 Task: In the  document Animals.doc ,insert the clipart between heading and points ' search for women ' and adjust the shape height to  '2.7''
Action: Mouse moved to (203, 168)
Screenshot: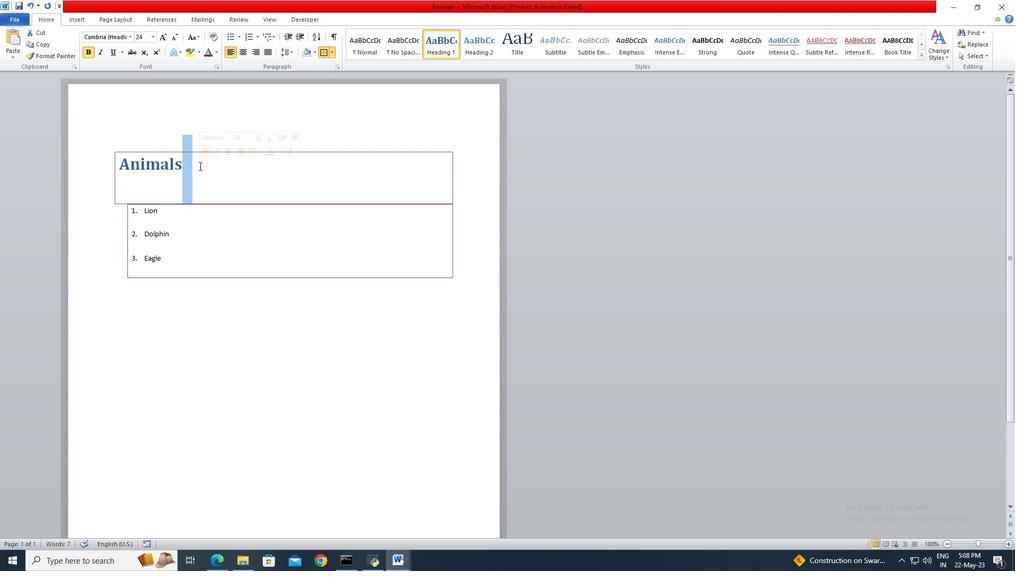 
Action: Mouse pressed left at (203, 168)
Screenshot: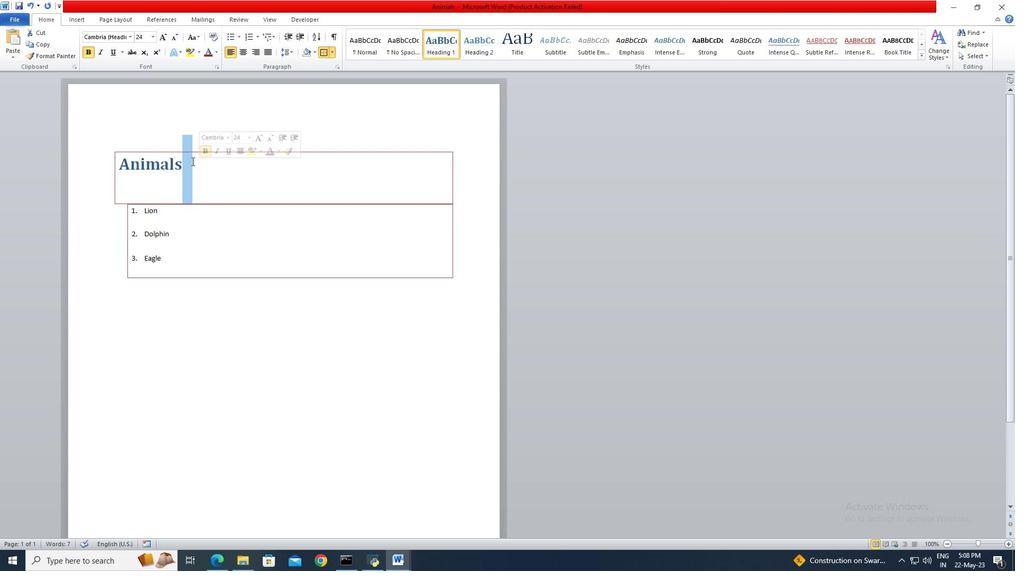 
Action: Mouse moved to (189, 166)
Screenshot: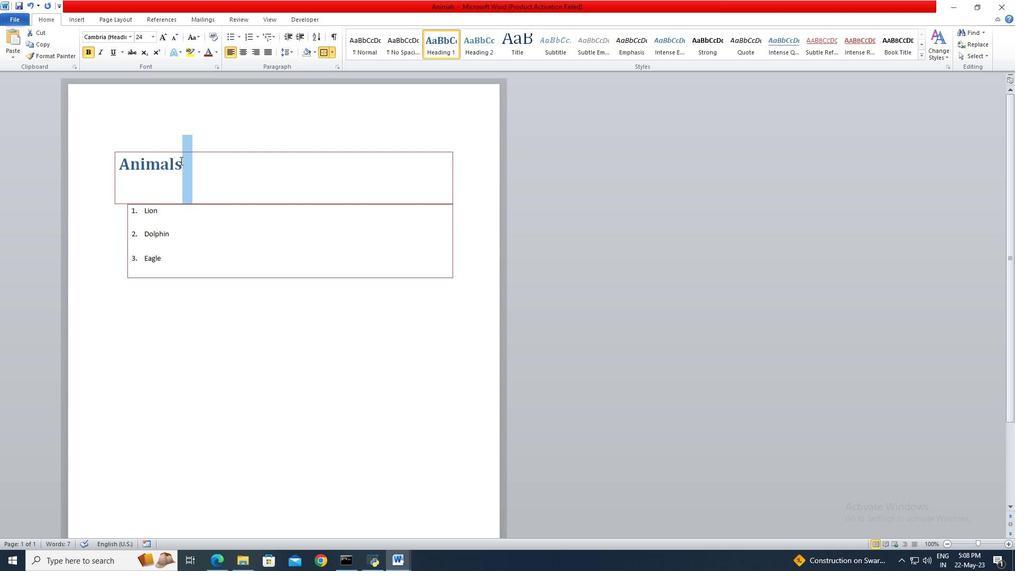 
Action: Mouse pressed left at (189, 166)
Screenshot: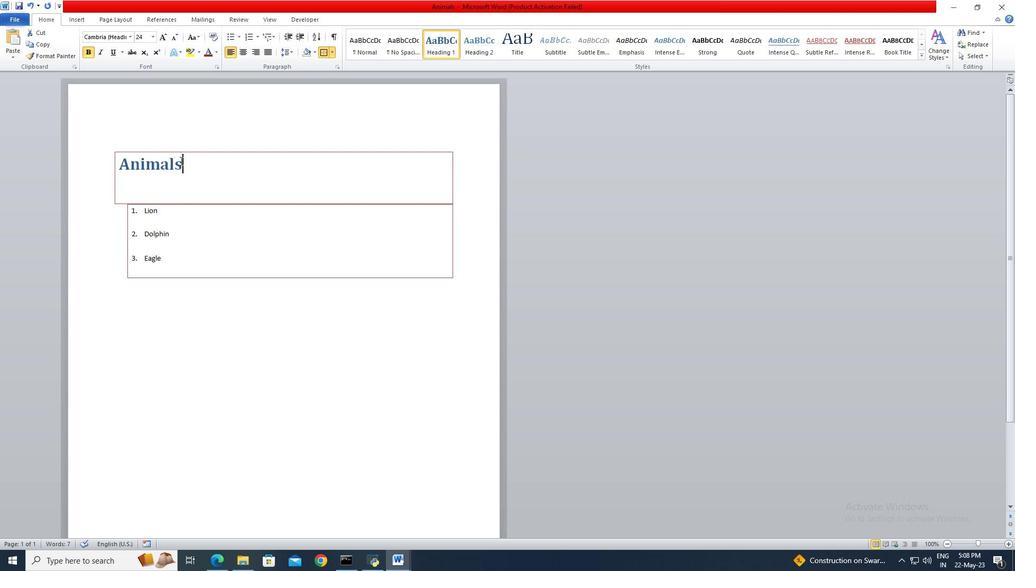 
Action: Mouse moved to (186, 164)
Screenshot: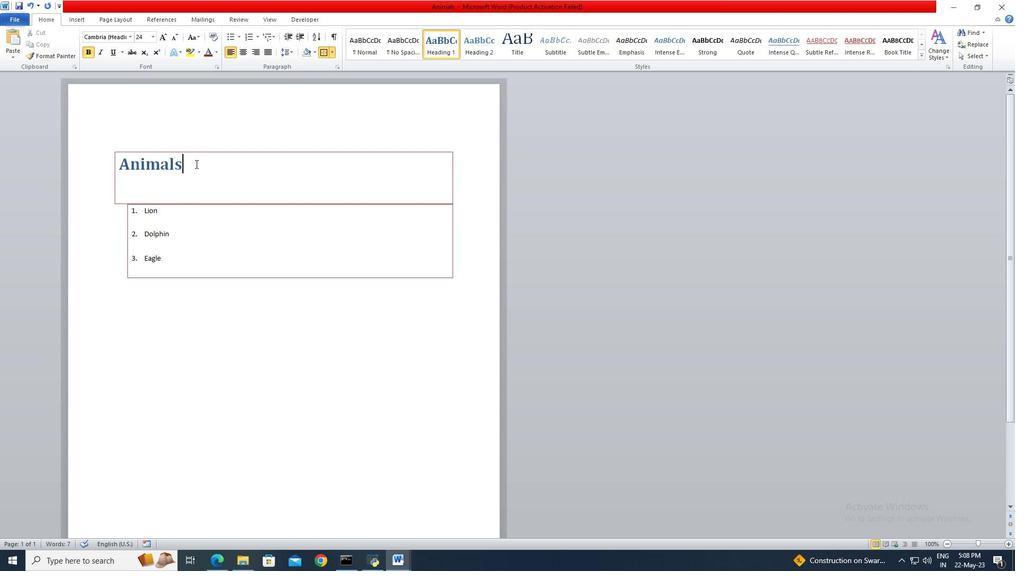 
Action: Mouse pressed left at (186, 164)
Screenshot: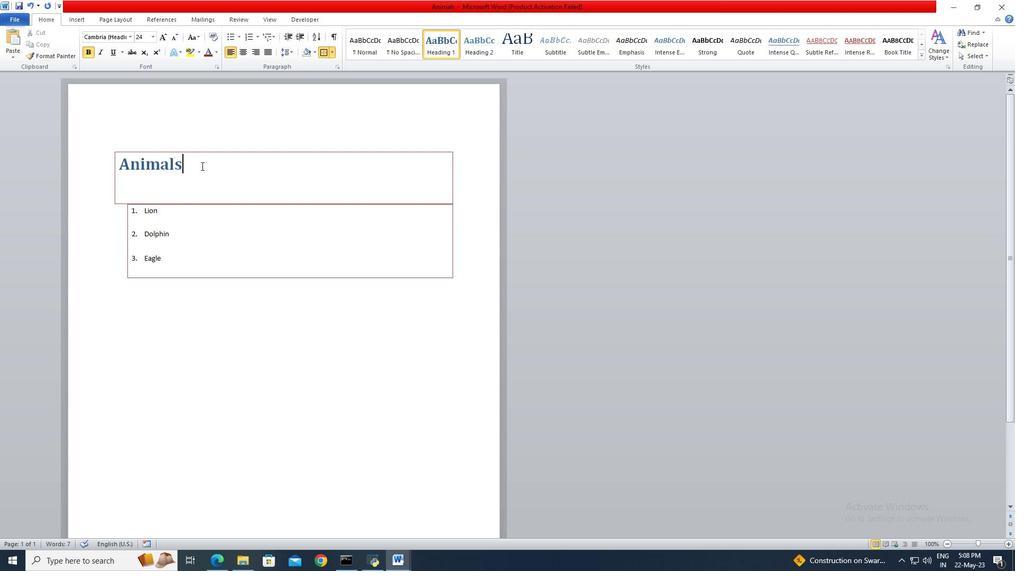 
Action: Mouse moved to (179, 157)
Screenshot: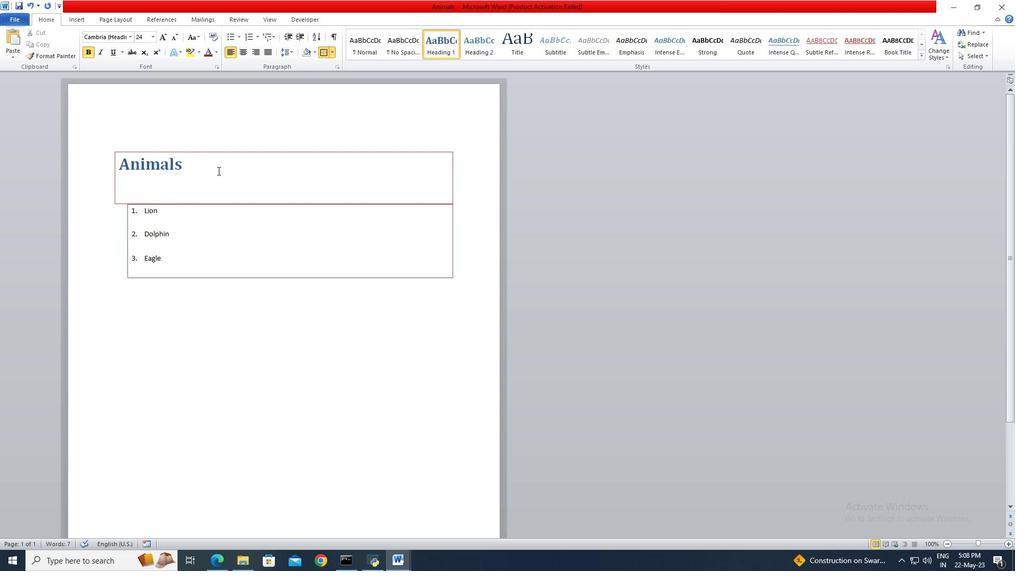 
Action: Mouse pressed left at (179, 157)
Screenshot: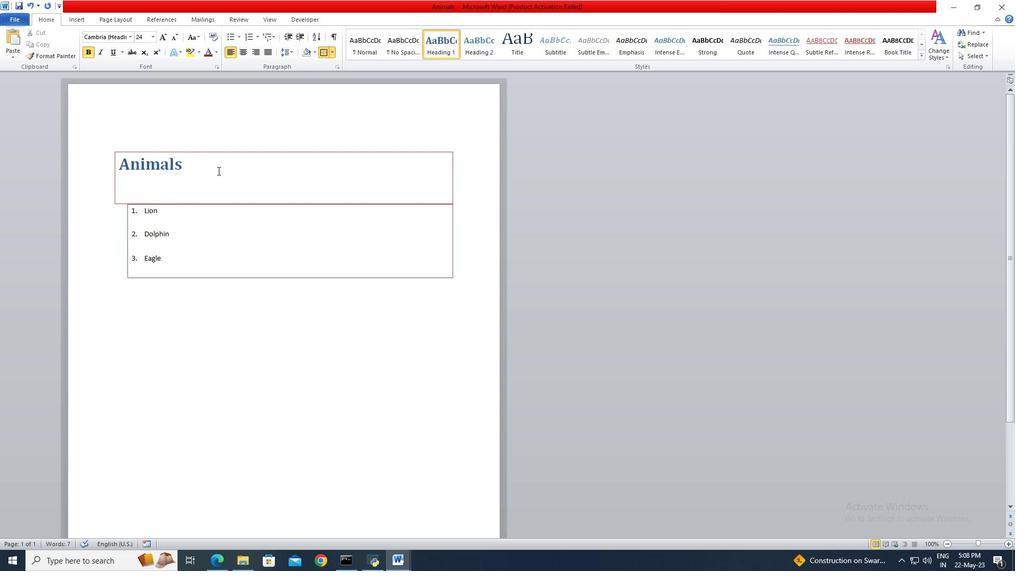
Action: Mouse moved to (195, 195)
Screenshot: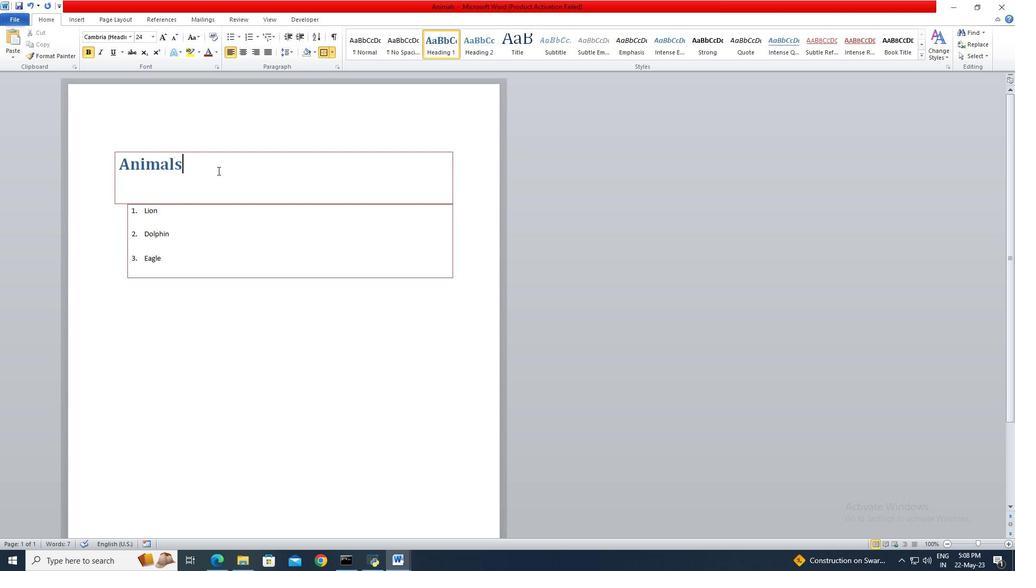 
Action: Key pressed <Key.enter>
Screenshot: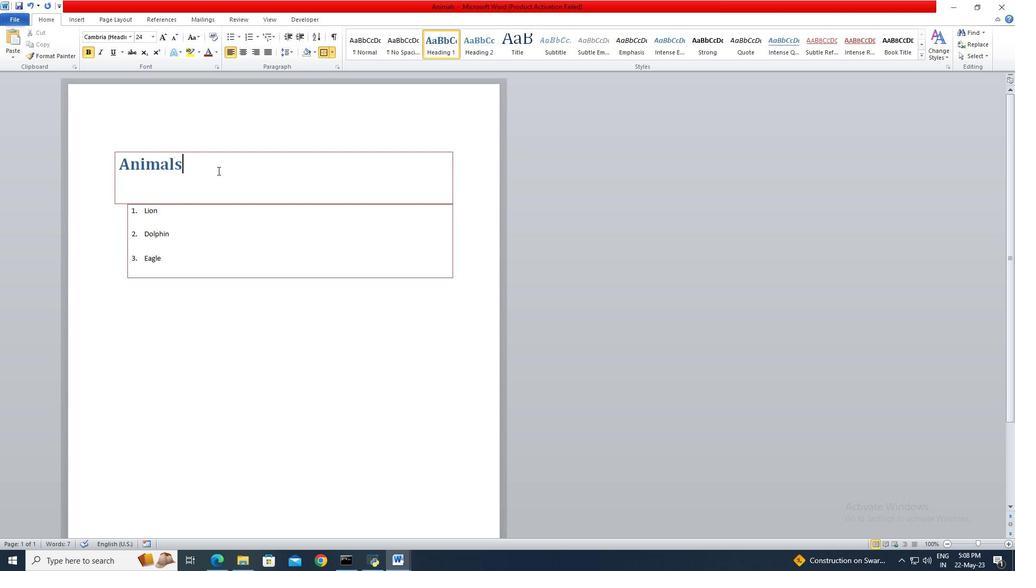 
Action: Mouse moved to (197, 176)
Screenshot: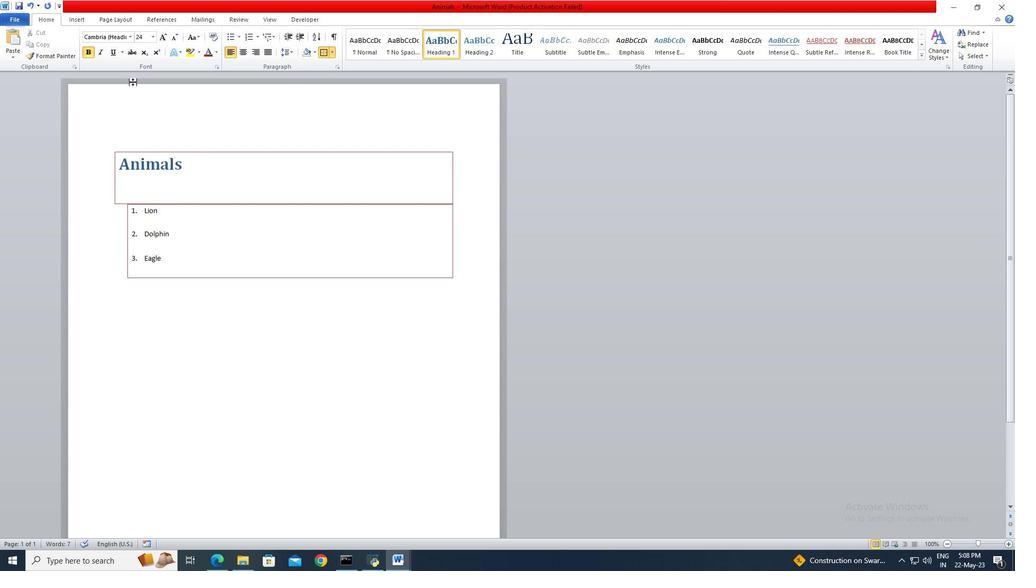 
Action: Mouse pressed left at (197, 176)
Screenshot: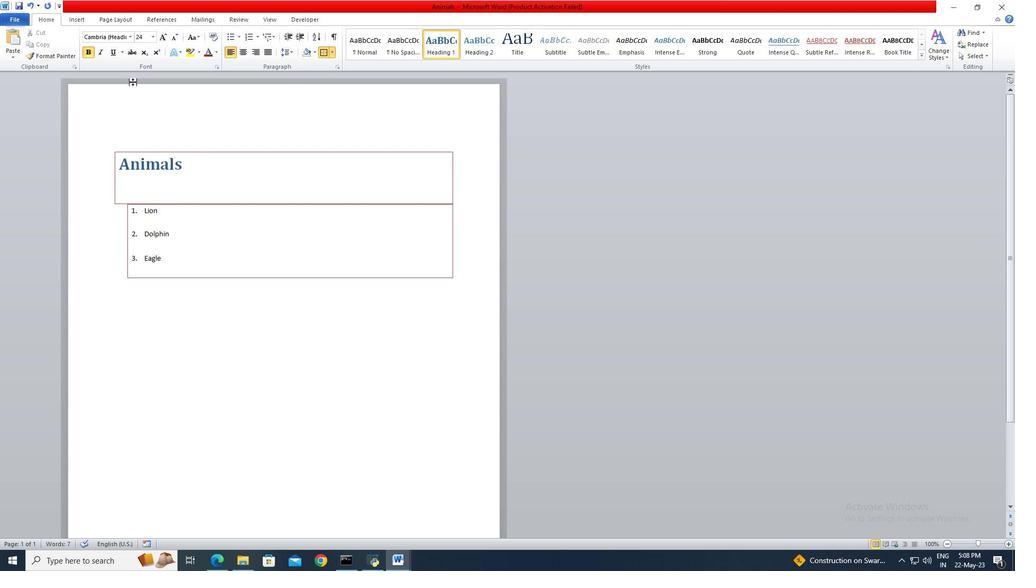 
Action: Mouse moved to (188, 166)
Screenshot: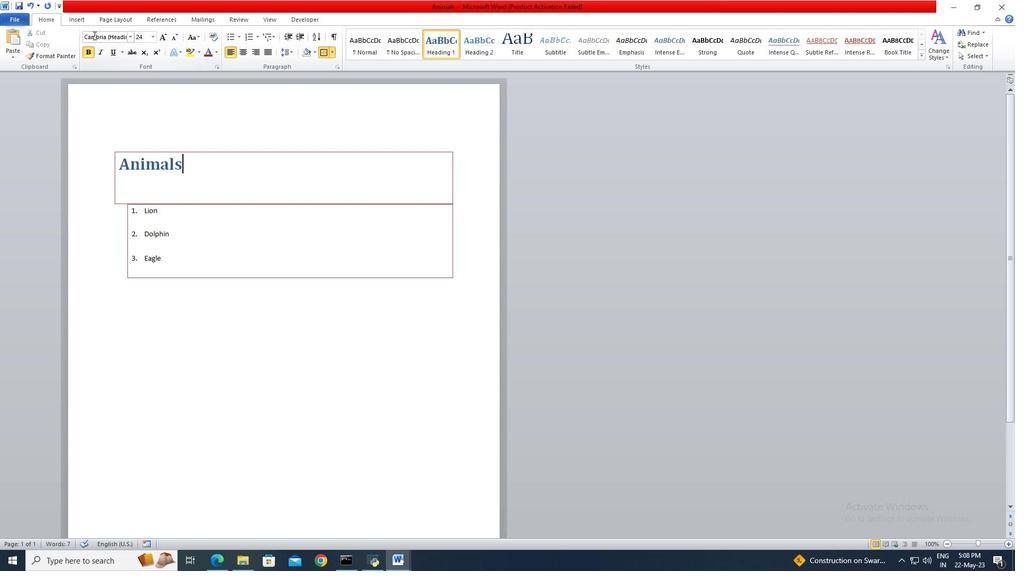 
Action: Mouse pressed left at (188, 166)
Screenshot: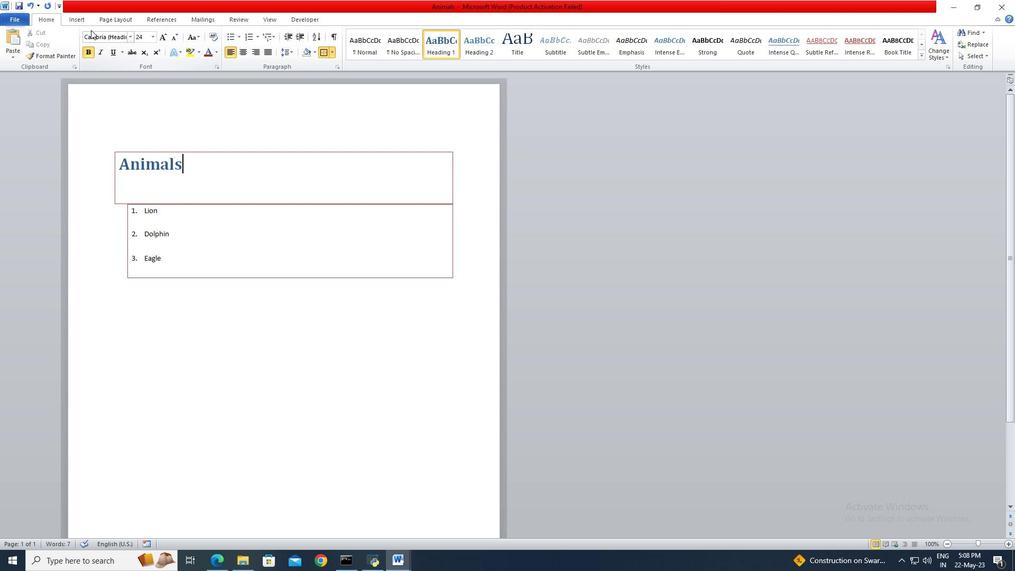 
Action: Mouse moved to (185, 162)
Screenshot: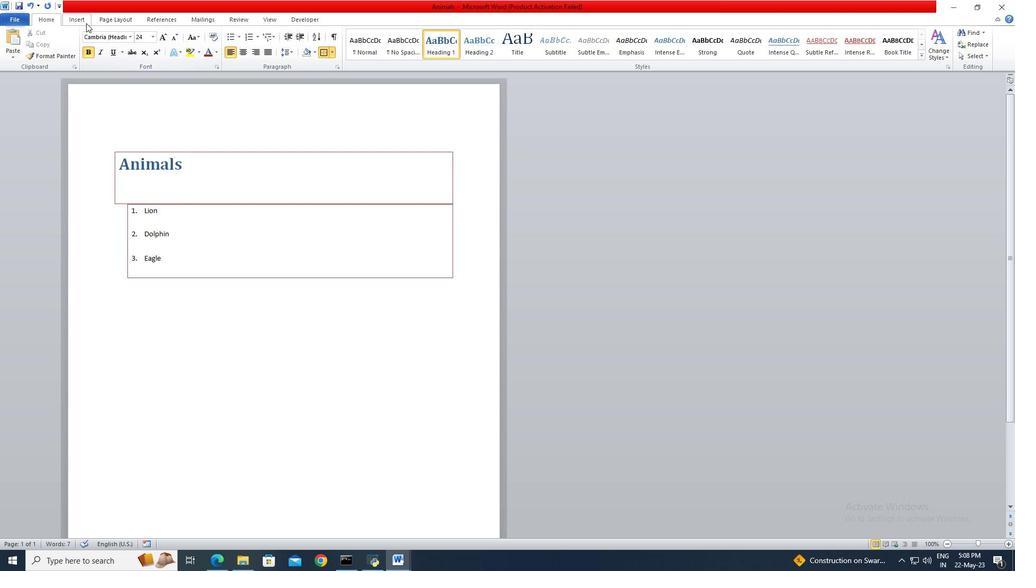 
Action: Mouse pressed left at (185, 162)
Screenshot: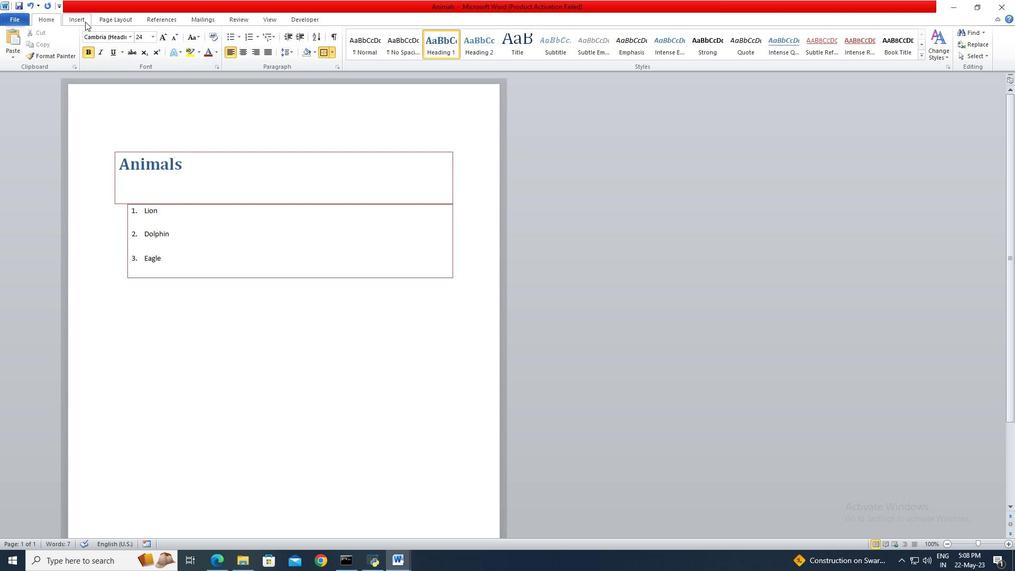
Action: Key pressed <Key.enter>
Screenshot: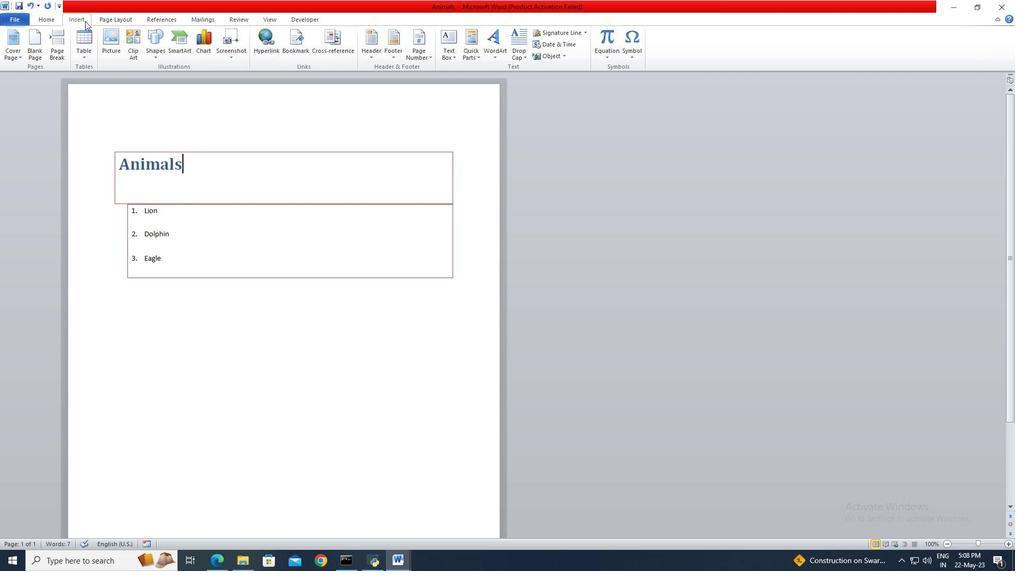 
Action: Mouse pressed left at (199, 166)
Screenshot: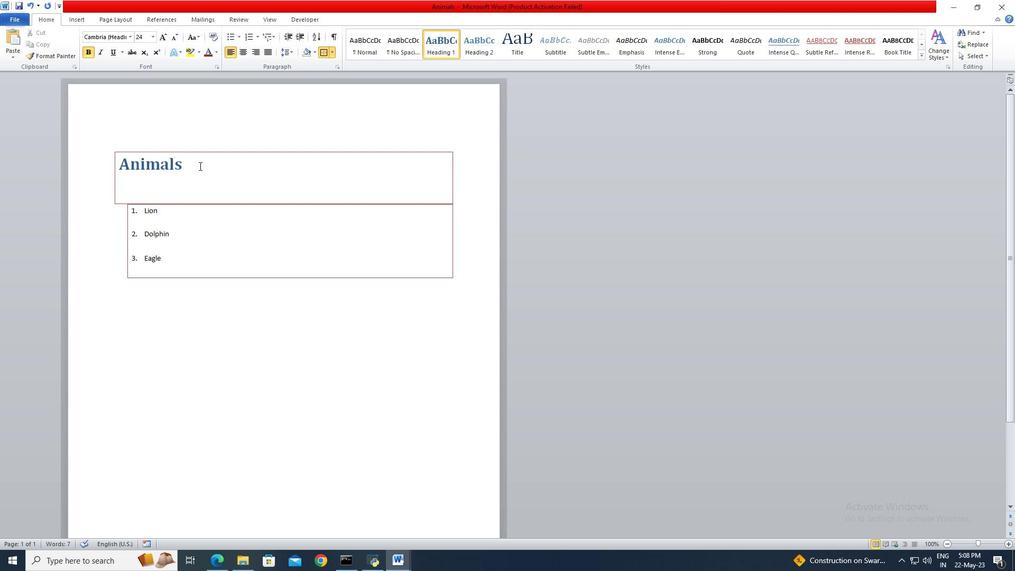 
Action: Mouse moved to (191, 160)
Screenshot: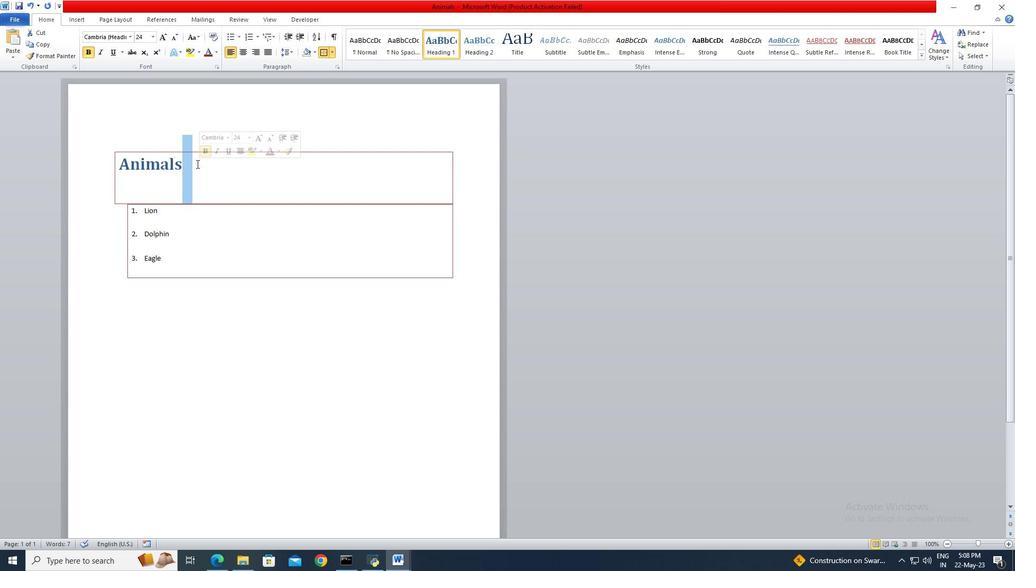 
Action: Mouse pressed left at (191, 160)
Screenshot: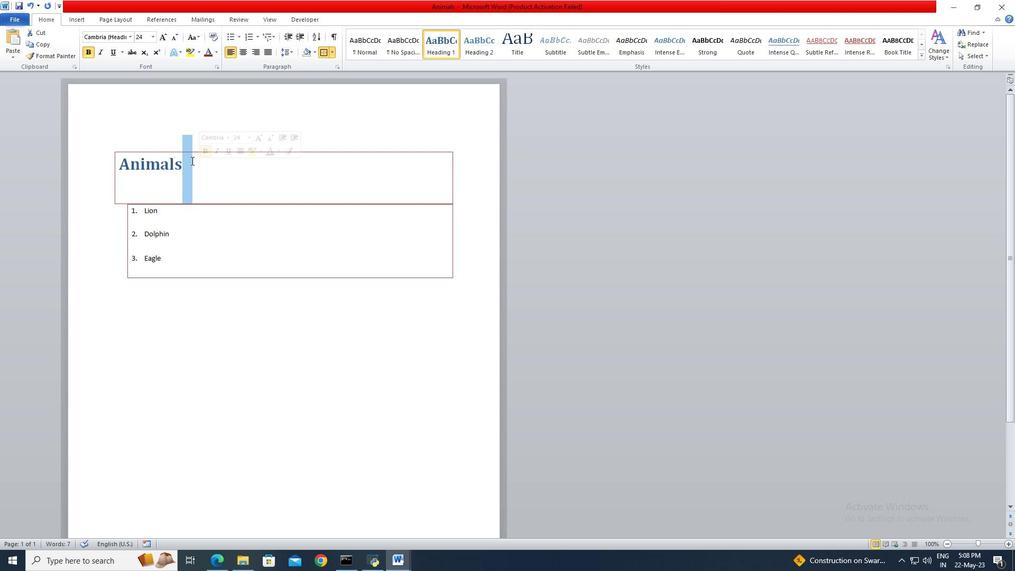 
Action: Mouse moved to (180, 160)
Screenshot: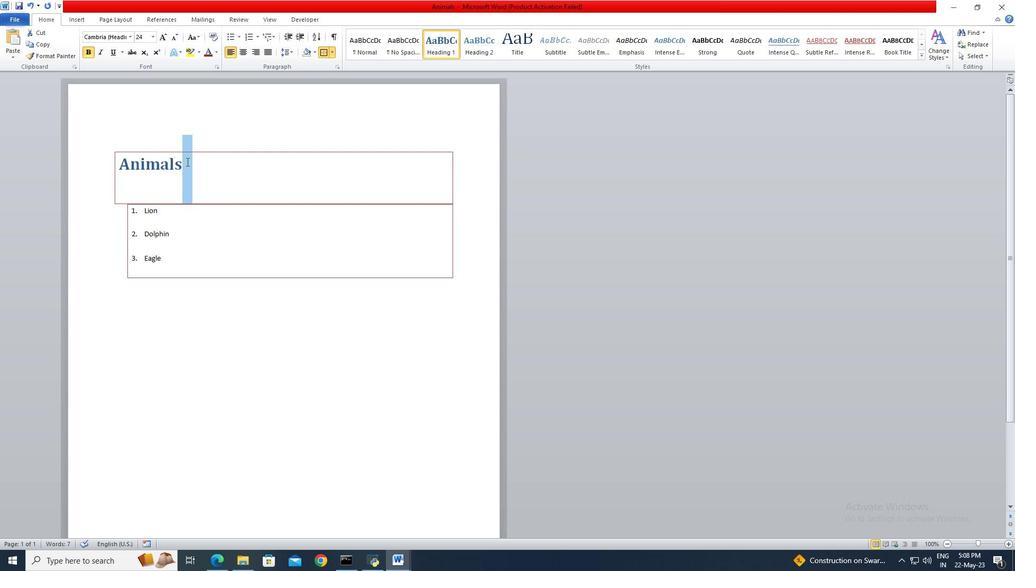 
Action: Mouse pressed left at (180, 160)
Screenshot: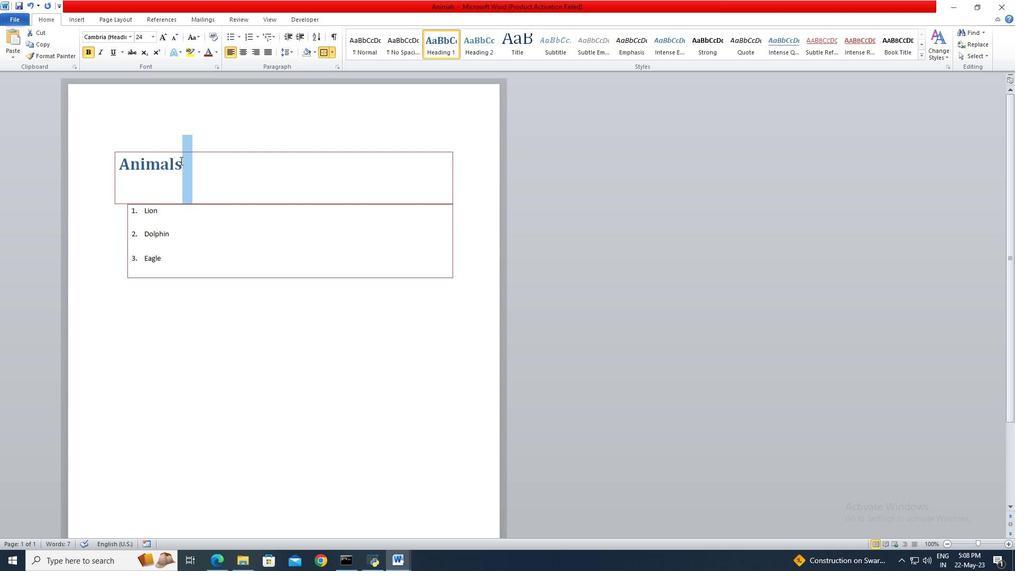 
Action: Mouse moved to (85, 21)
Screenshot: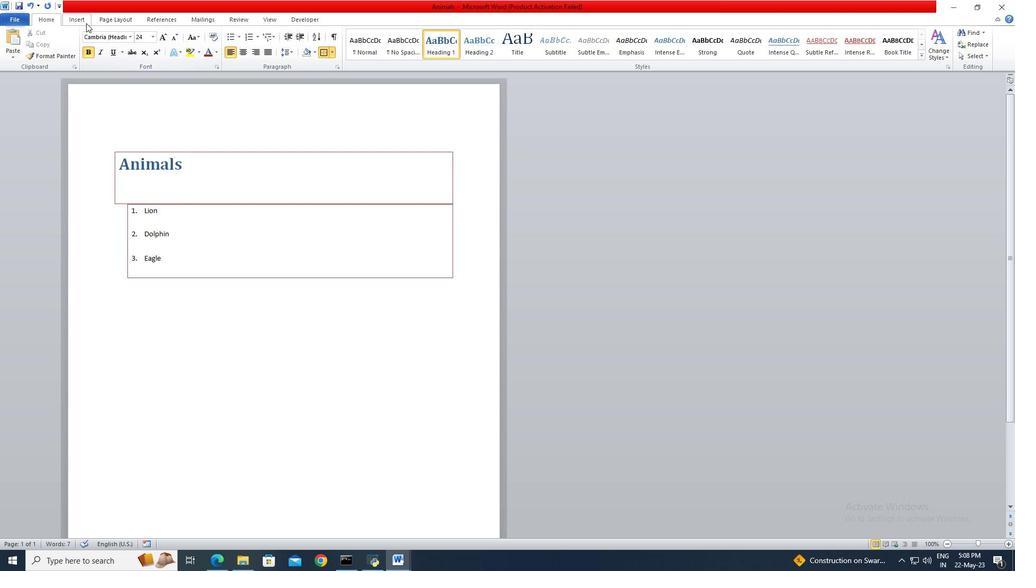 
Action: Mouse pressed left at (85, 21)
Screenshot: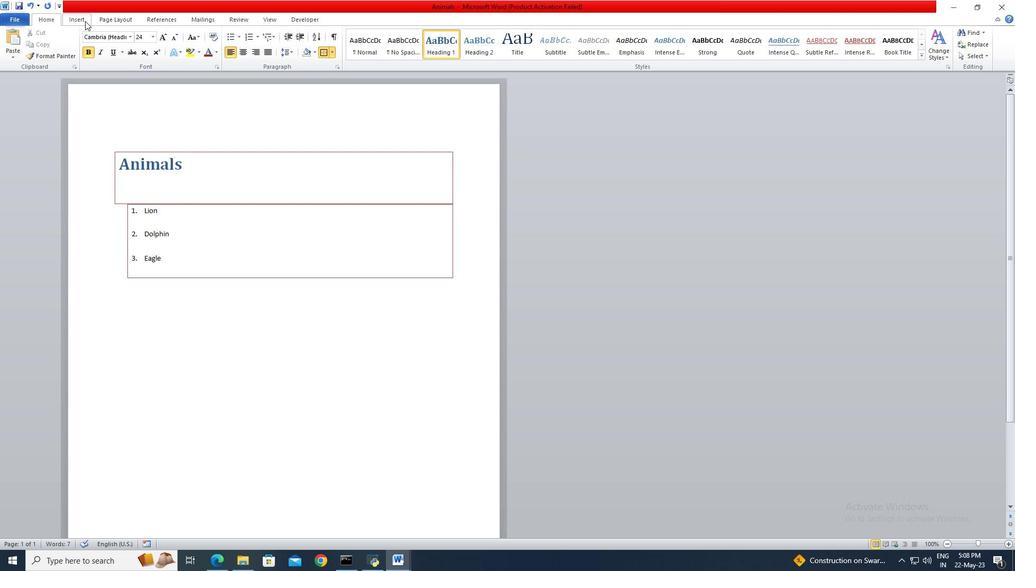 
Action: Mouse moved to (141, 49)
Screenshot: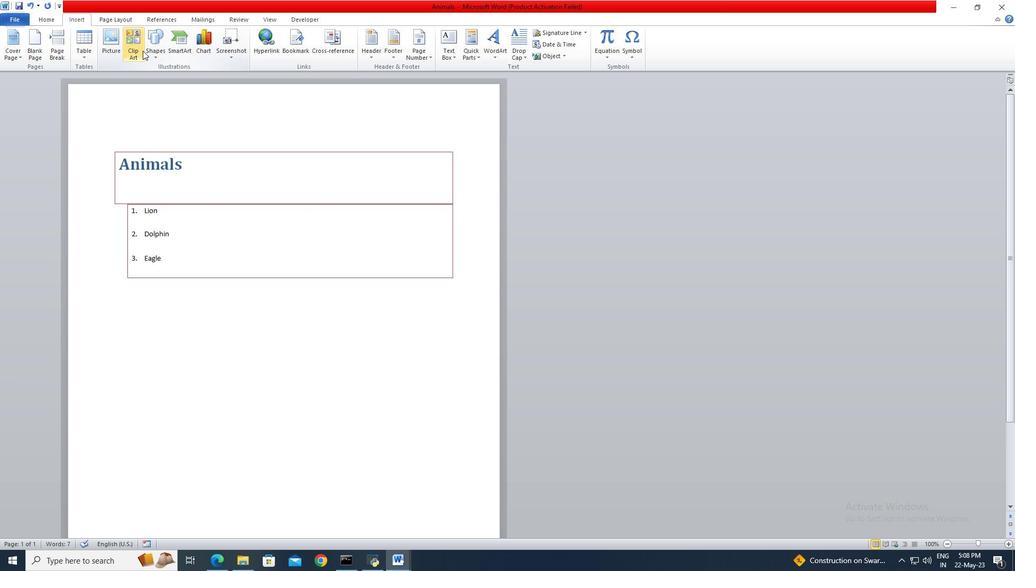 
Action: Mouse pressed left at (141, 49)
Screenshot: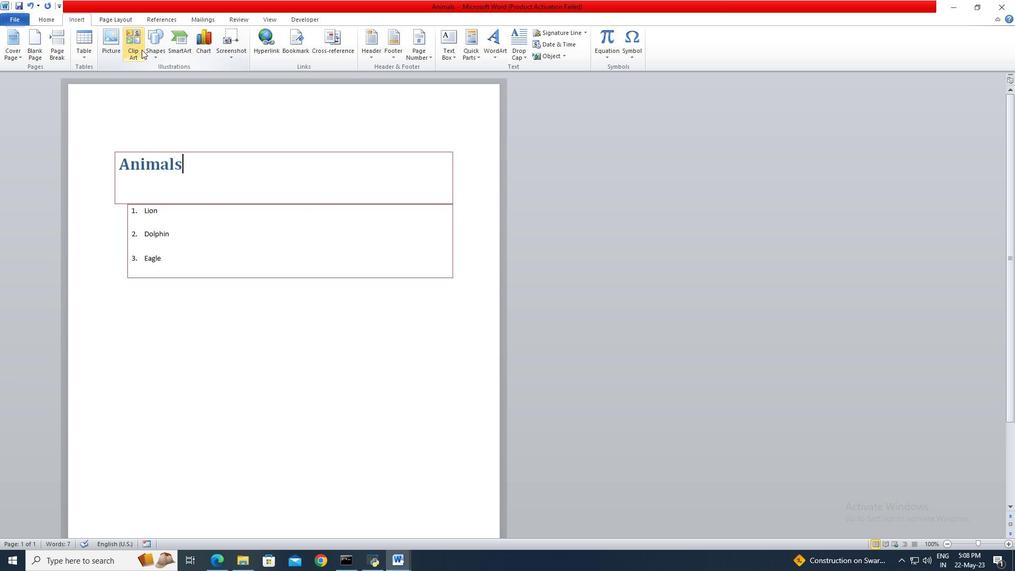 
Action: Mouse moved to (919, 102)
Screenshot: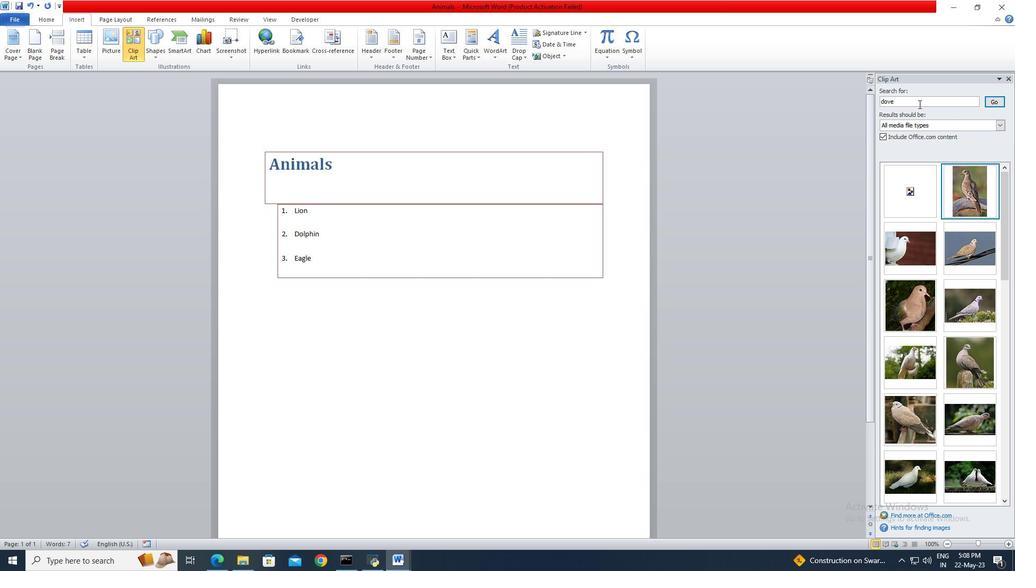 
Action: Mouse pressed left at (919, 102)
Screenshot: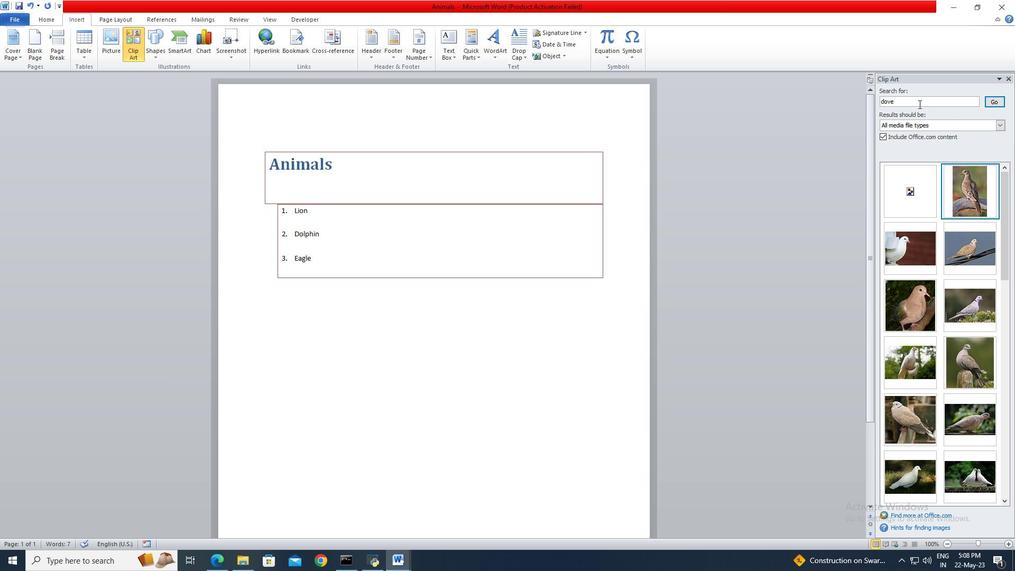 
Action: Key pressed <Key.backspace><Key.backspace><Key.backspace><Key.backspace>women<Key.enter>
Screenshot: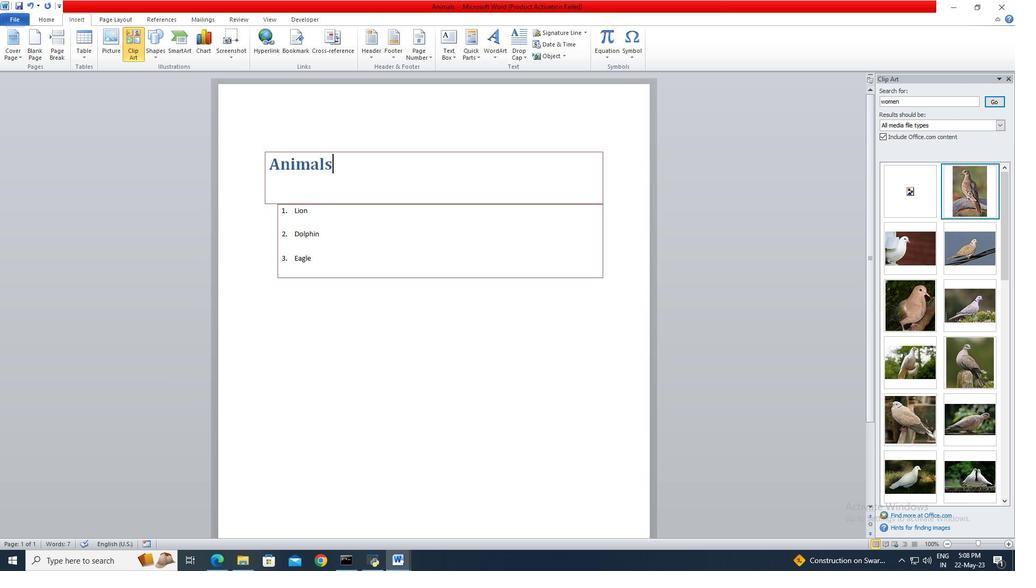 
Action: Mouse moved to (921, 188)
Screenshot: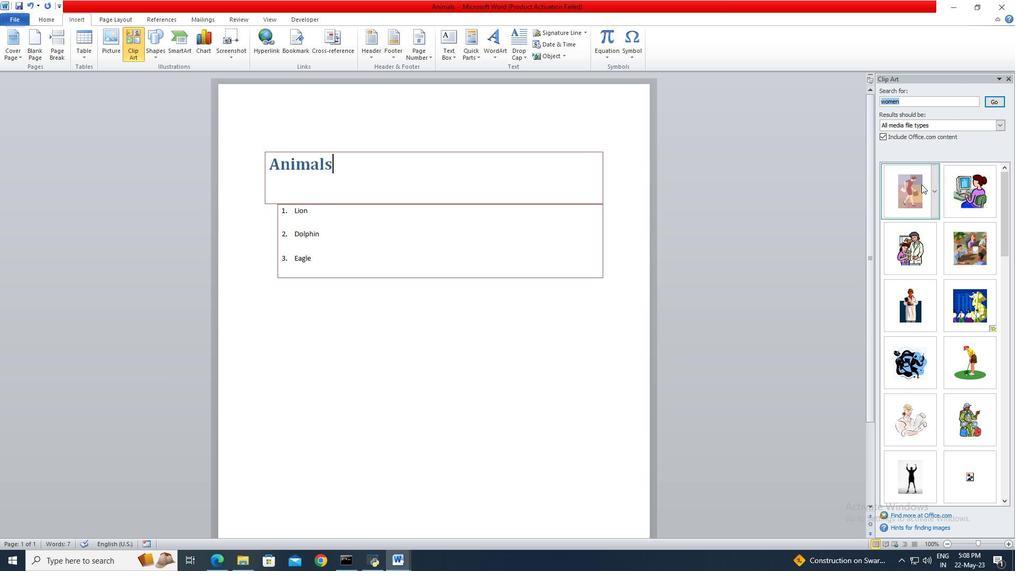 
Action: Mouse pressed left at (921, 188)
Screenshot: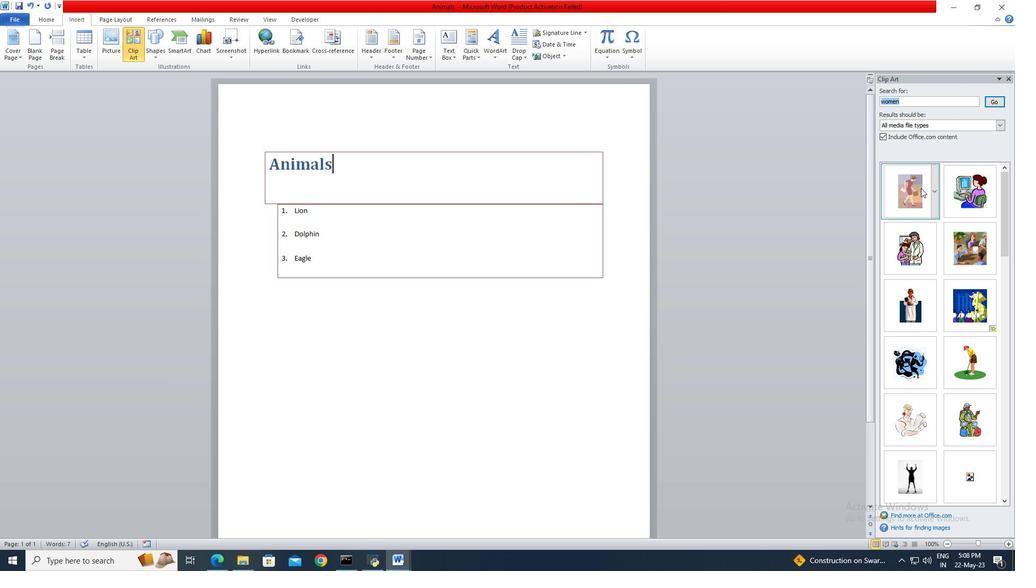 
Action: Mouse moved to (374, 212)
Screenshot: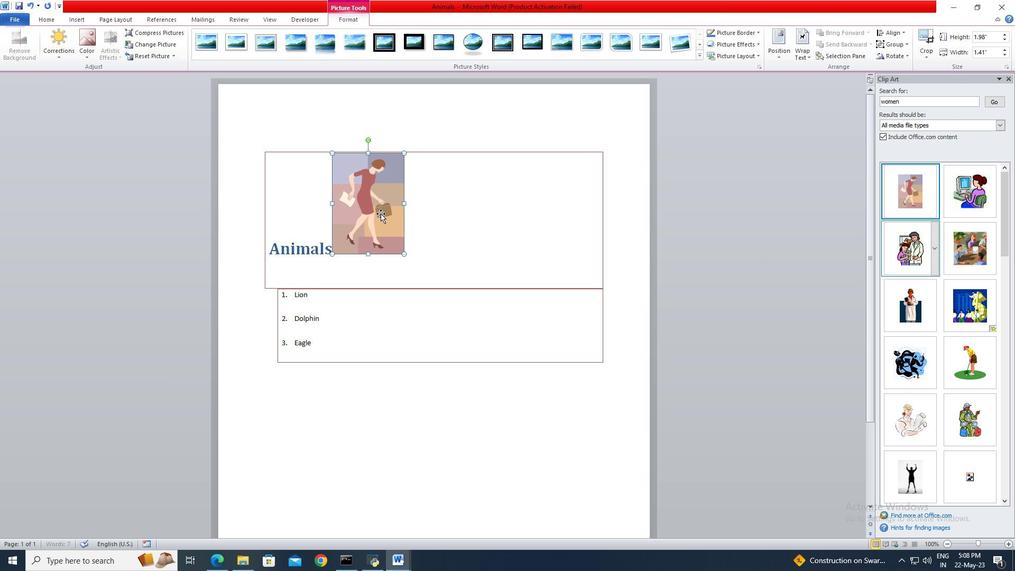 
Action: Mouse pressed left at (374, 212)
Screenshot: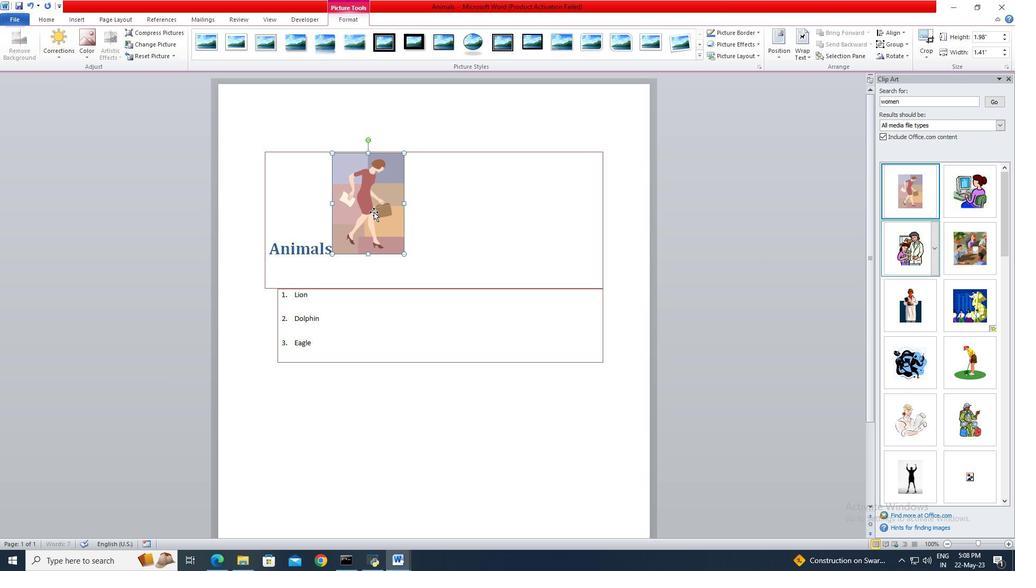 
Action: Mouse moved to (366, 212)
Screenshot: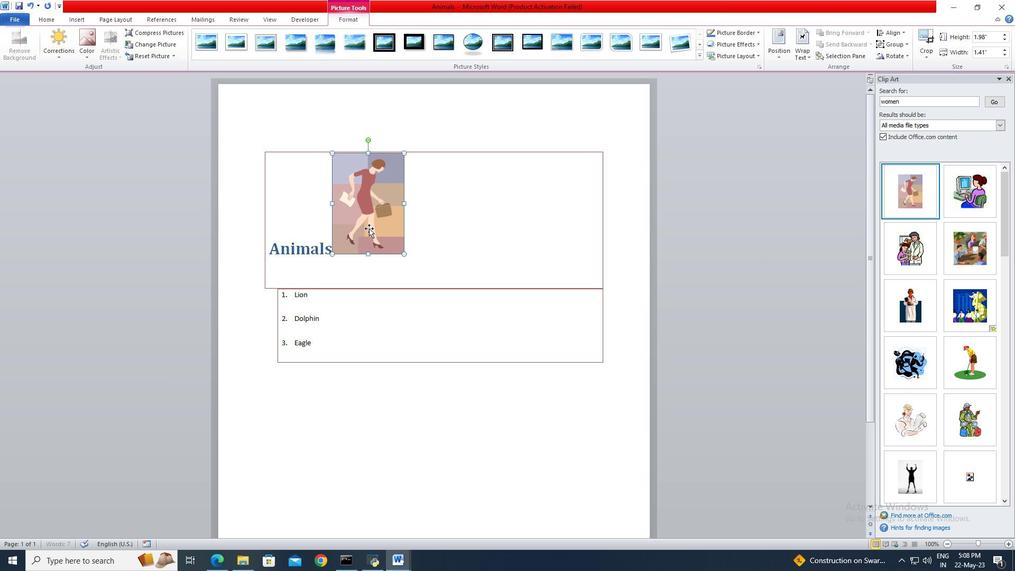 
Action: Mouse pressed left at (366, 212)
Screenshot: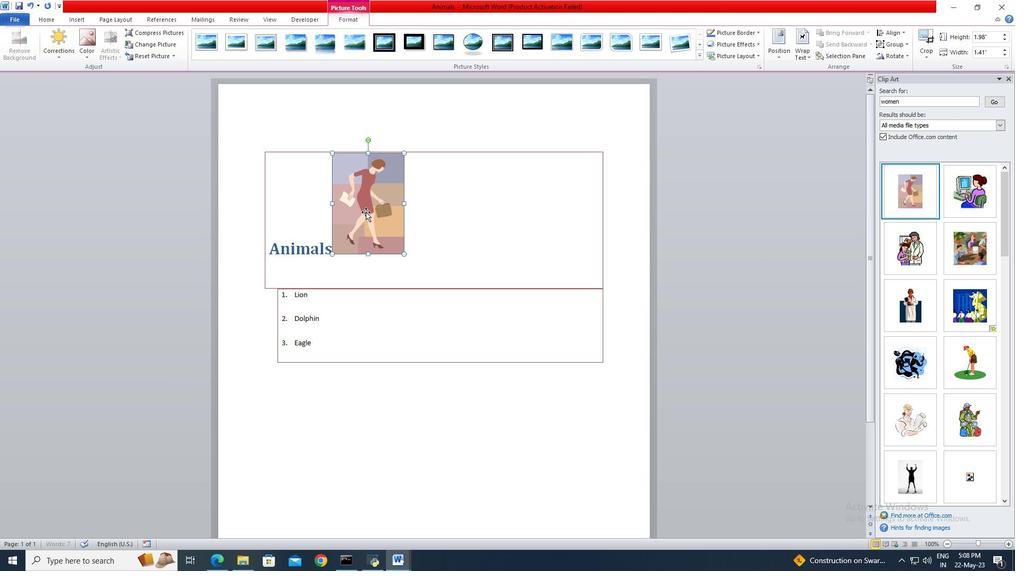 
Action: Mouse moved to (364, 205)
Screenshot: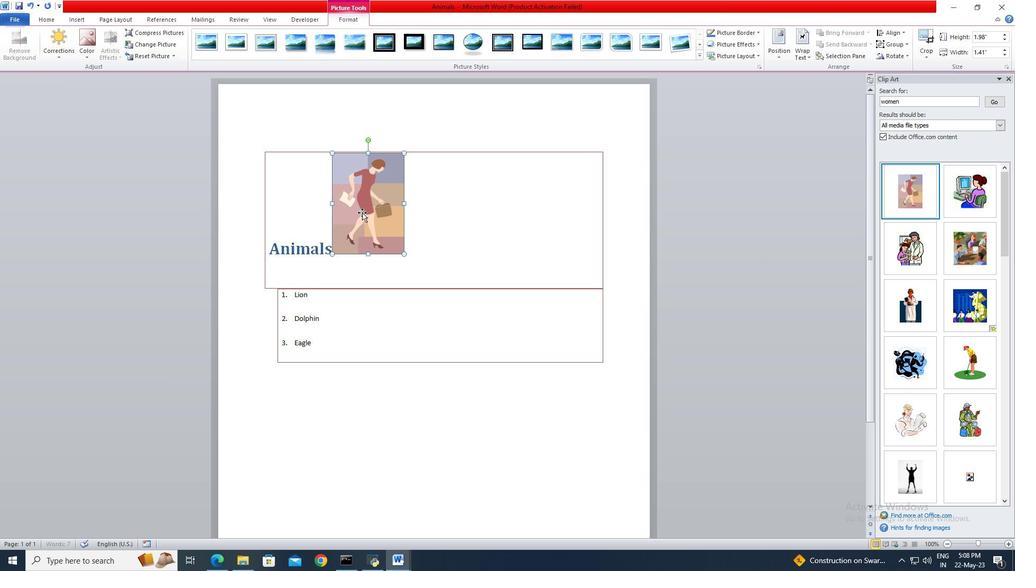 
Action: Mouse pressed left at (364, 205)
Screenshot: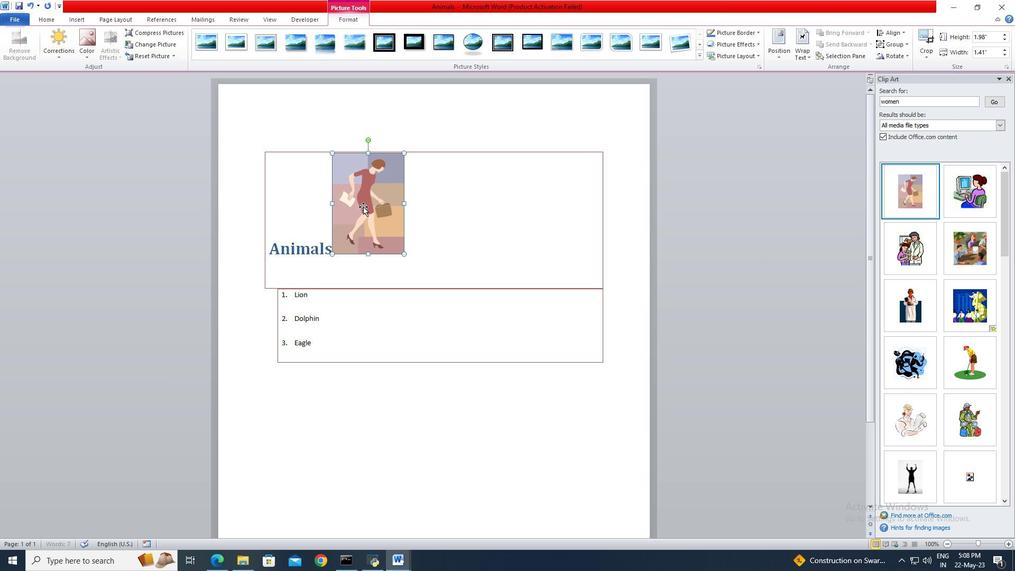 
Action: Mouse pressed left at (364, 205)
Screenshot: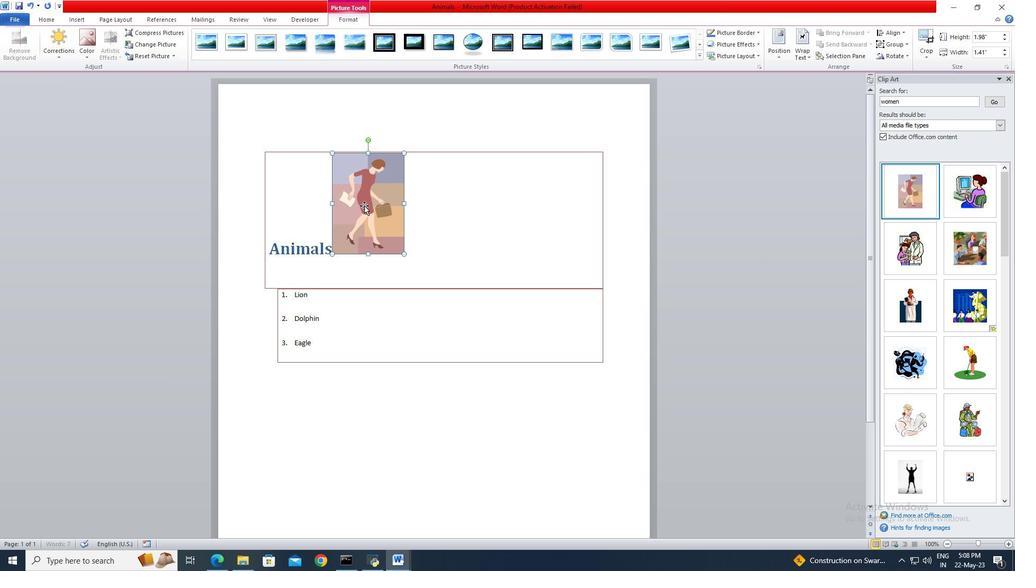 
Action: Mouse moved to (986, 40)
Screenshot: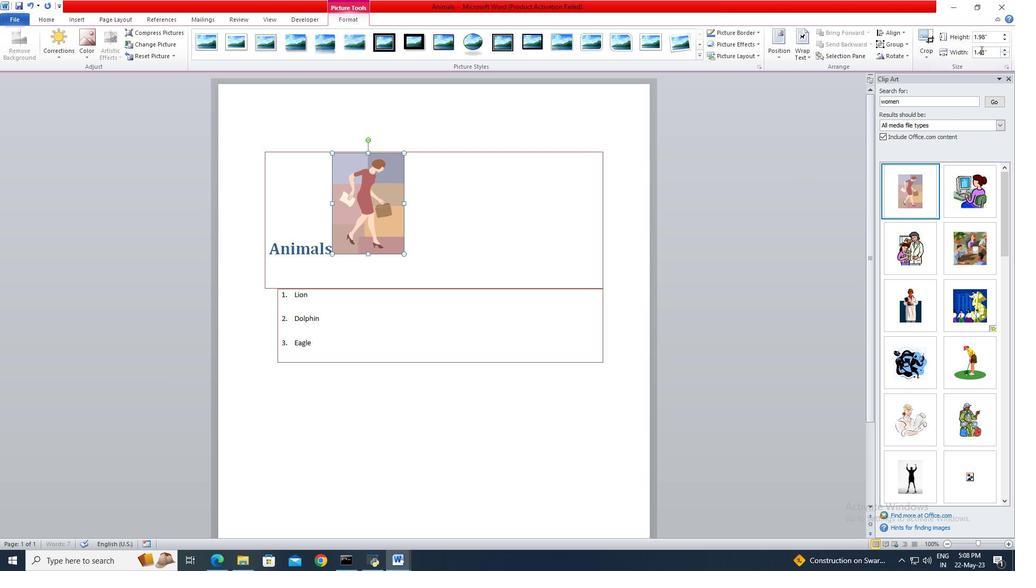 
Action: Mouse pressed left at (986, 40)
Screenshot: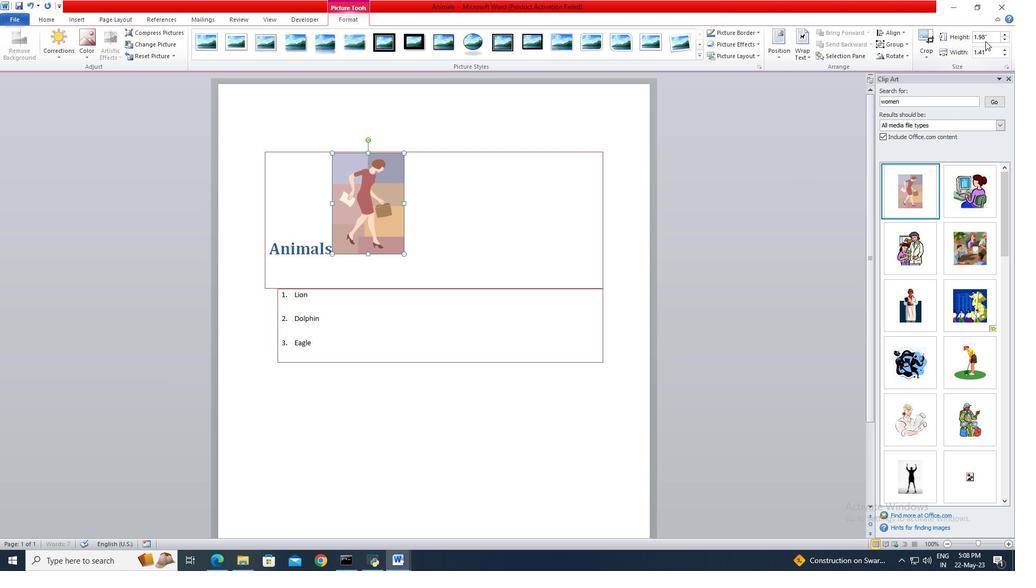 
Action: Key pressed 2.7<Key.enter>
Screenshot: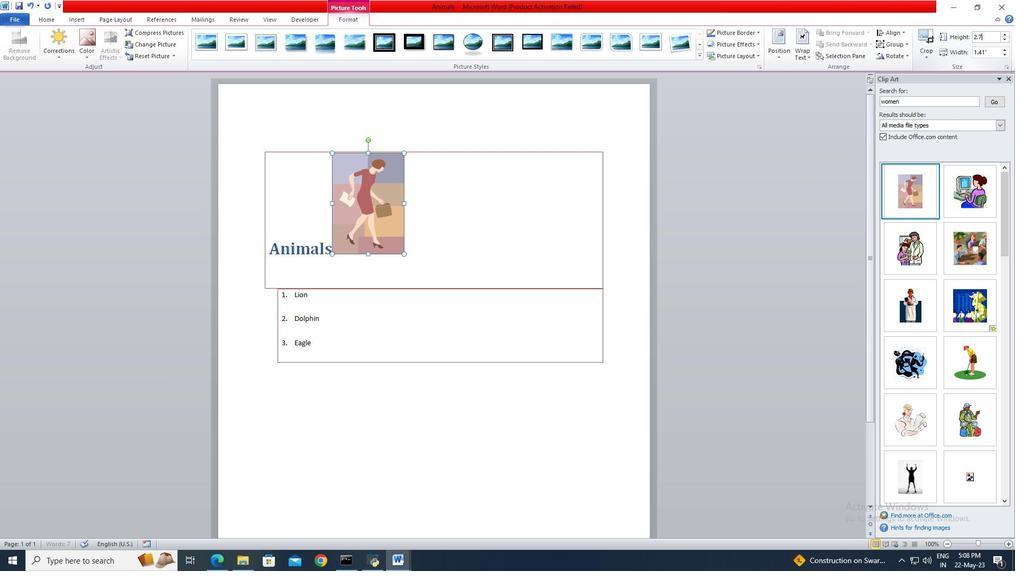 
